 Task: Search for emails with a due date of tomorrow.
Action: Mouse moved to (385, 12)
Screenshot: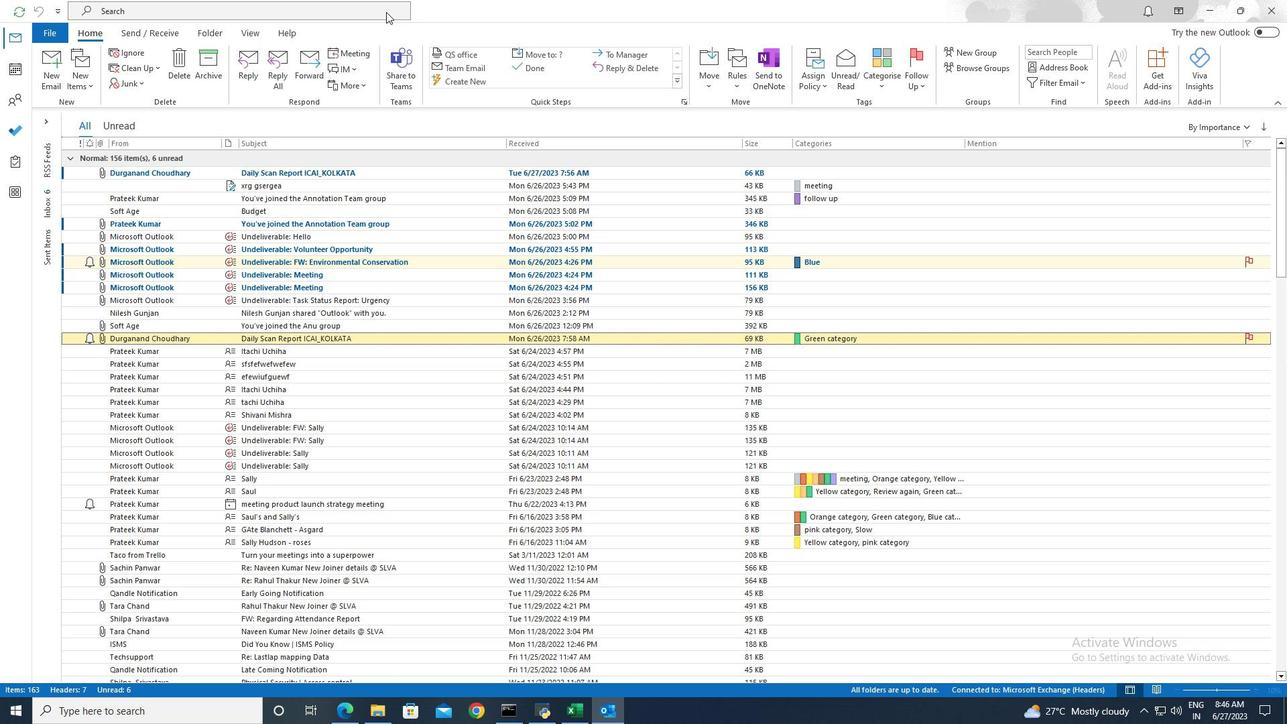 
Action: Mouse pressed left at (385, 12)
Screenshot: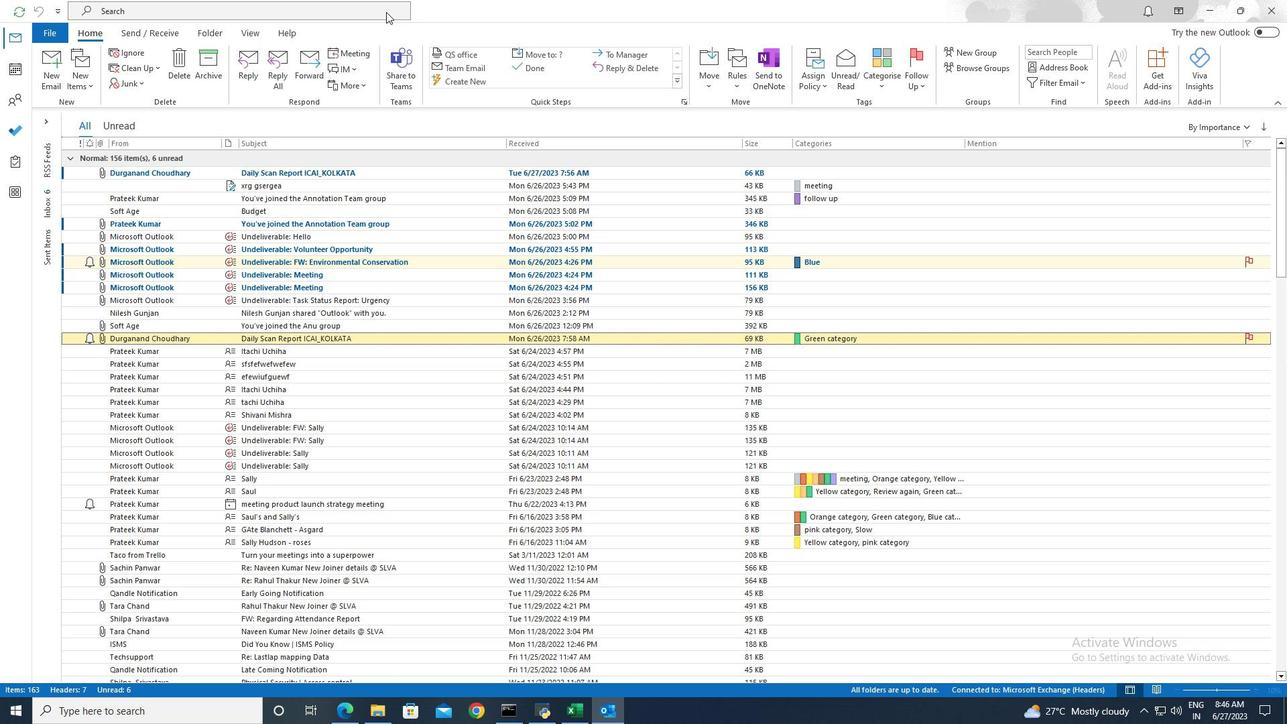 
Action: Mouse moved to (456, 8)
Screenshot: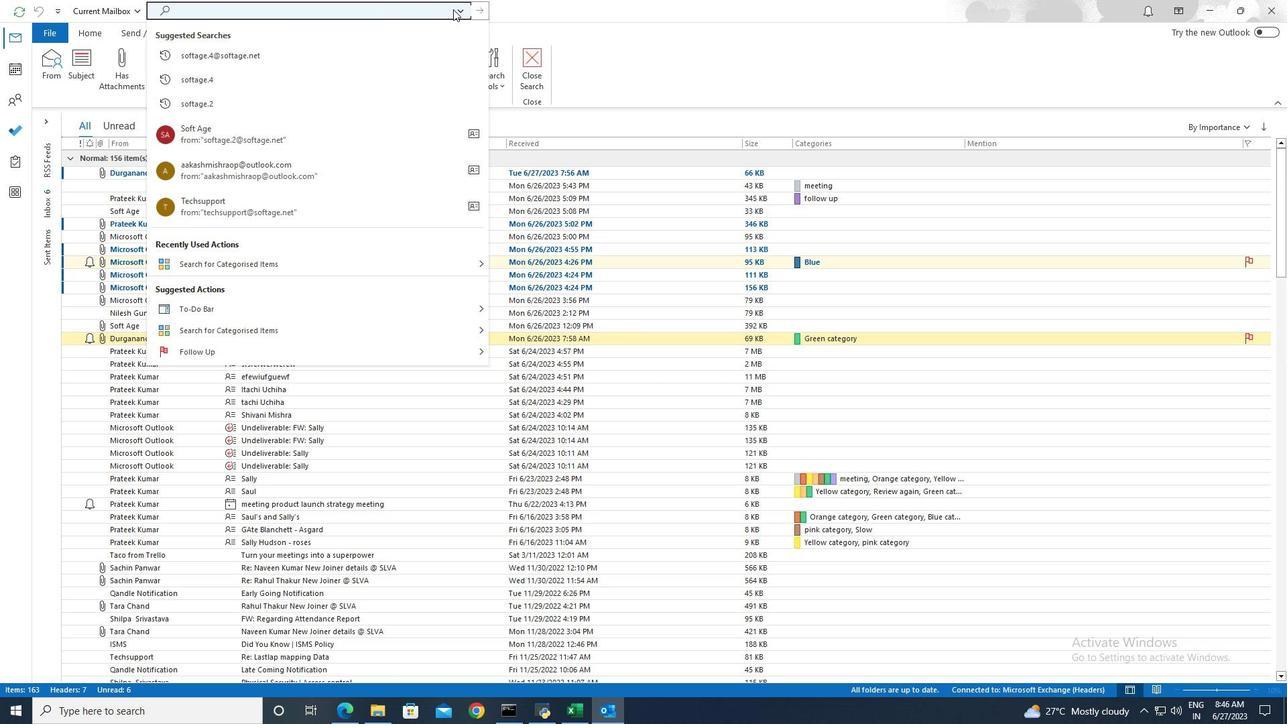 
Action: Mouse pressed left at (456, 8)
Screenshot: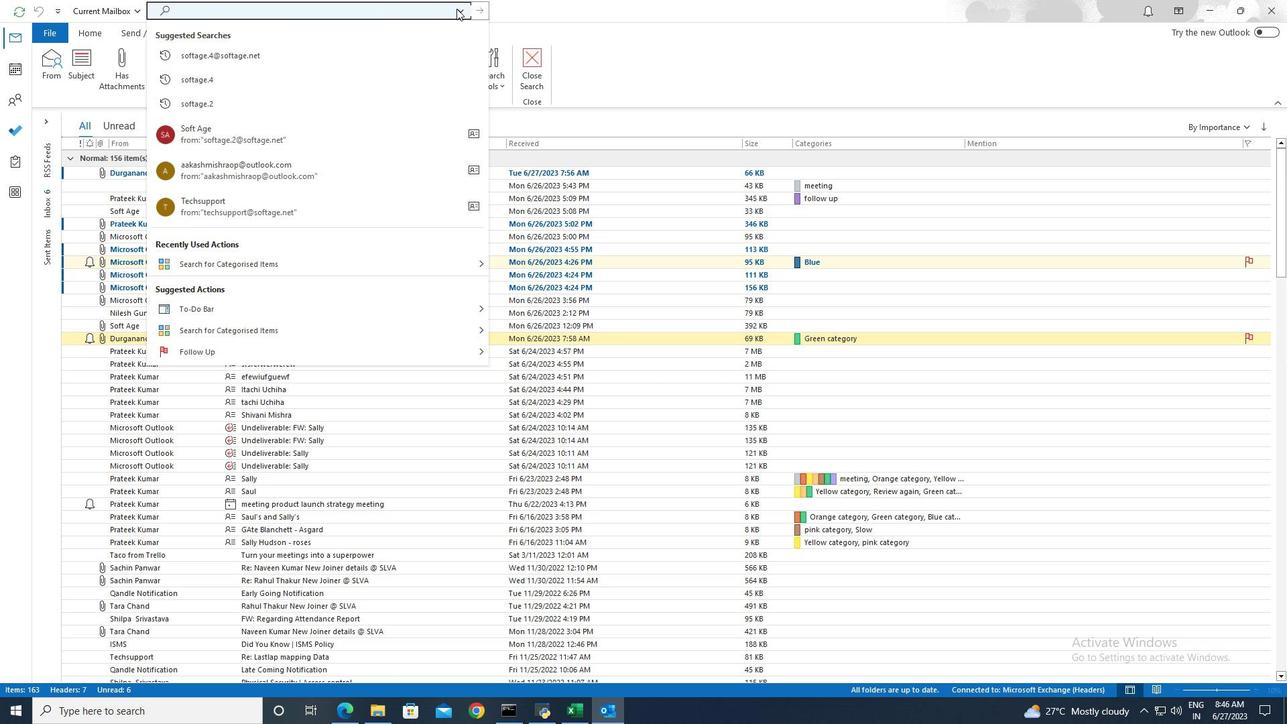 
Action: Mouse moved to (468, 147)
Screenshot: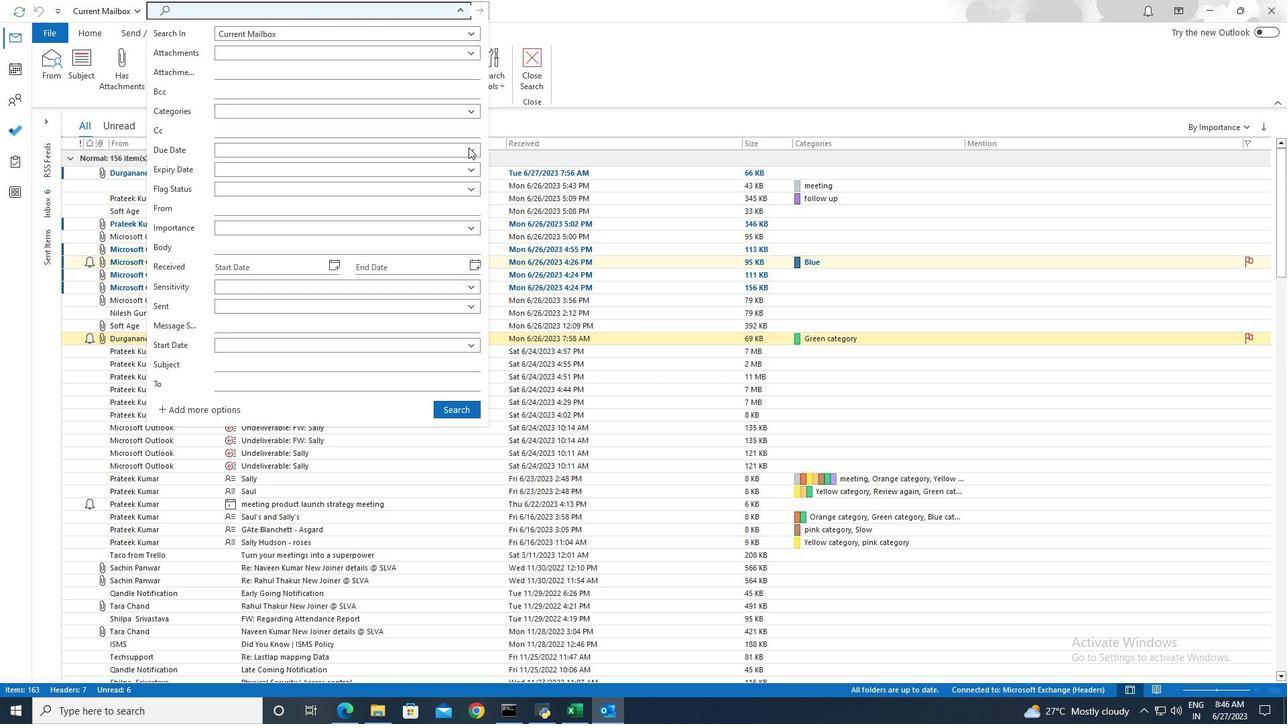 
Action: Mouse pressed left at (468, 147)
Screenshot: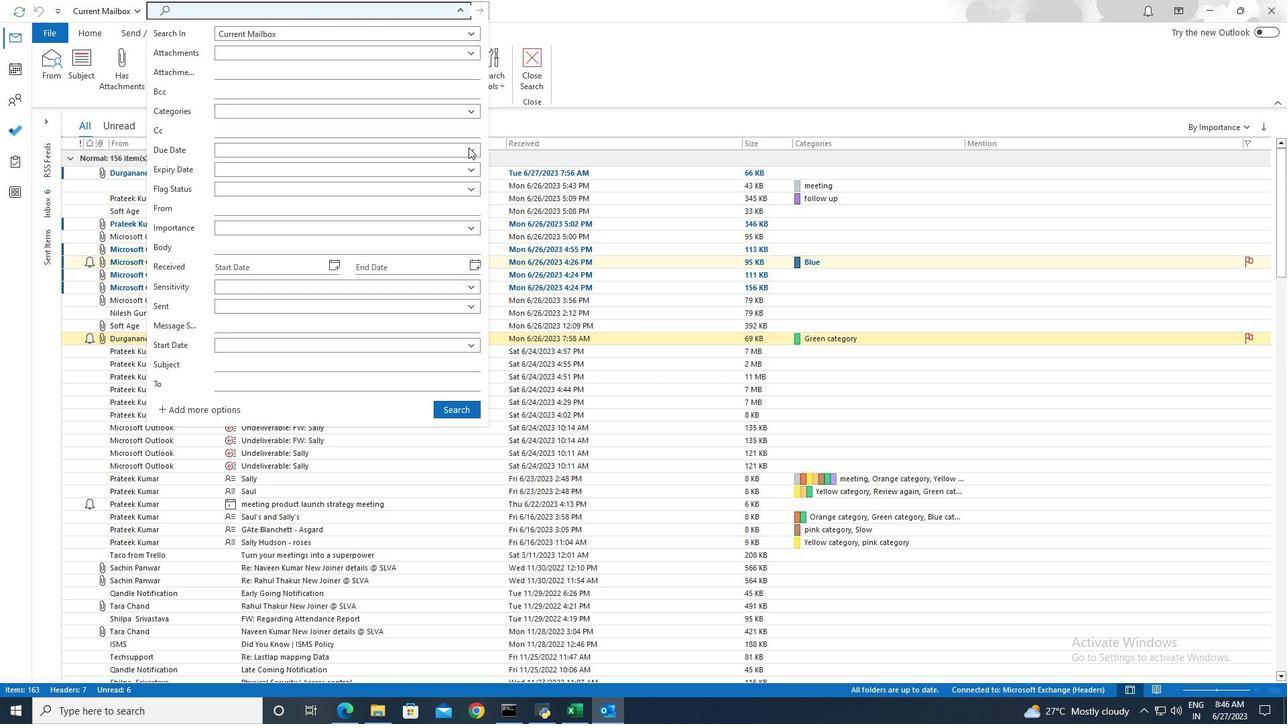 
Action: Mouse moved to (384, 185)
Screenshot: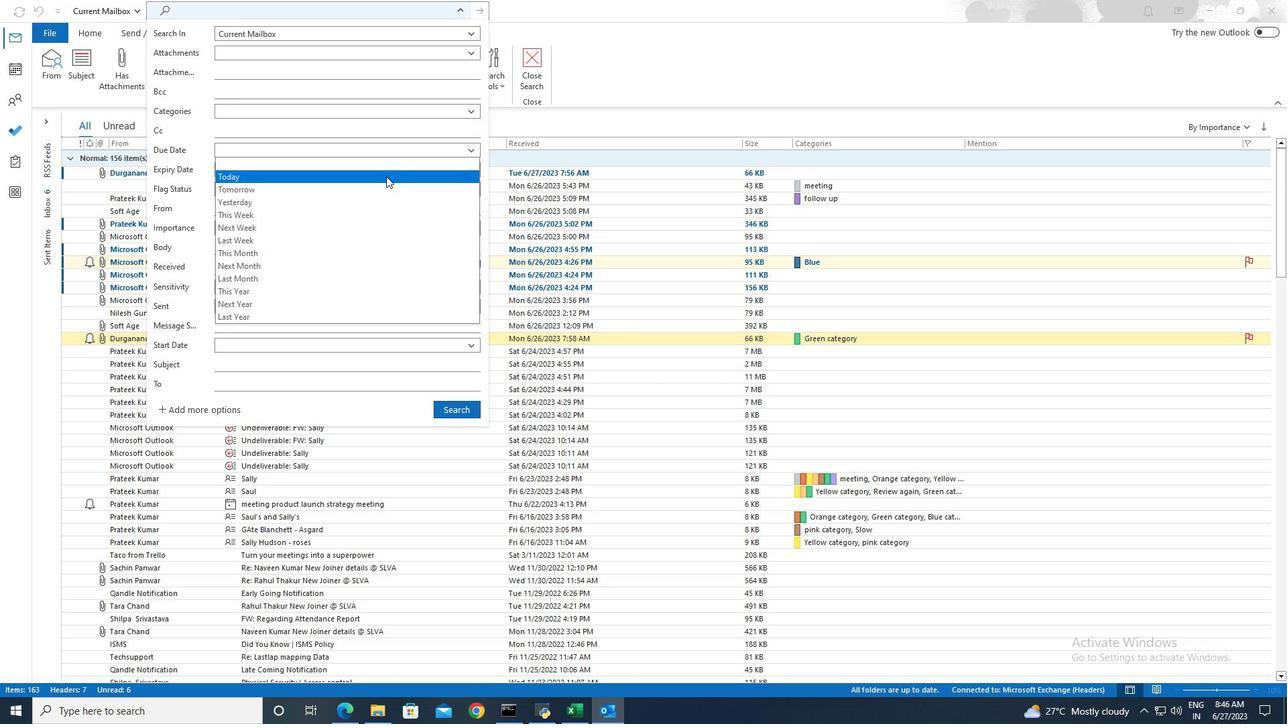 
Action: Mouse pressed left at (384, 185)
Screenshot: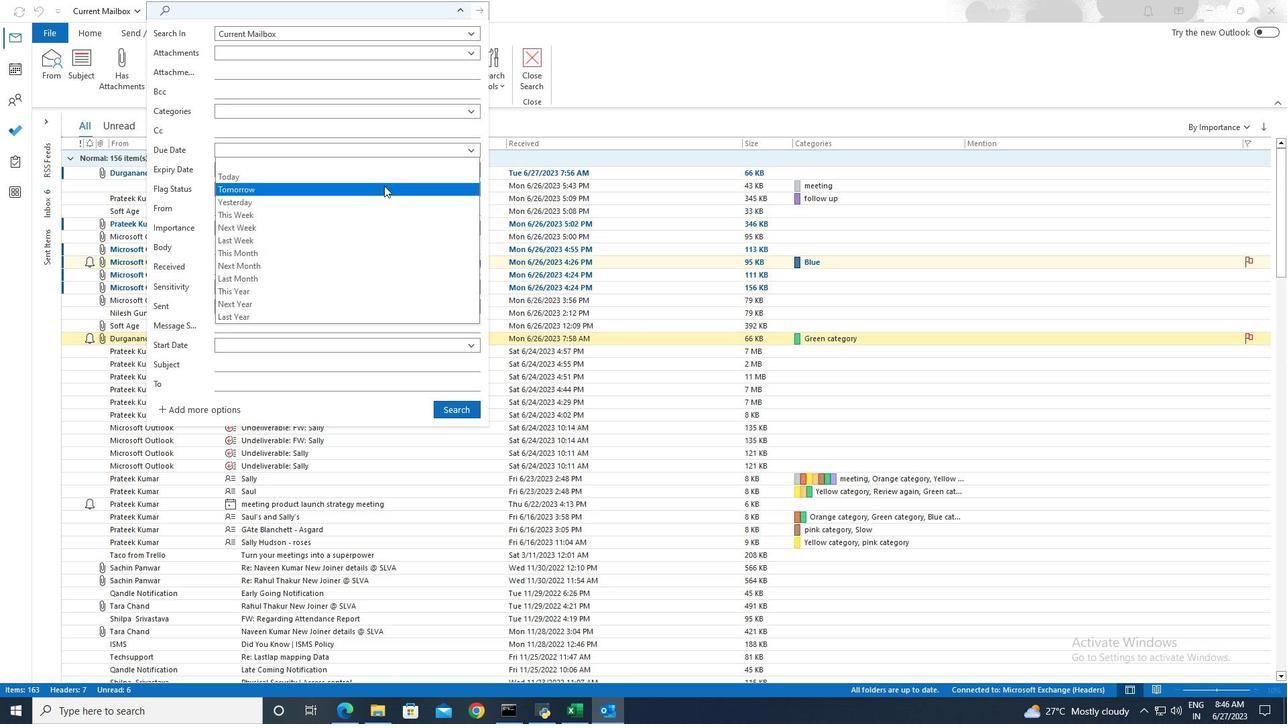 
Action: Mouse moved to (458, 409)
Screenshot: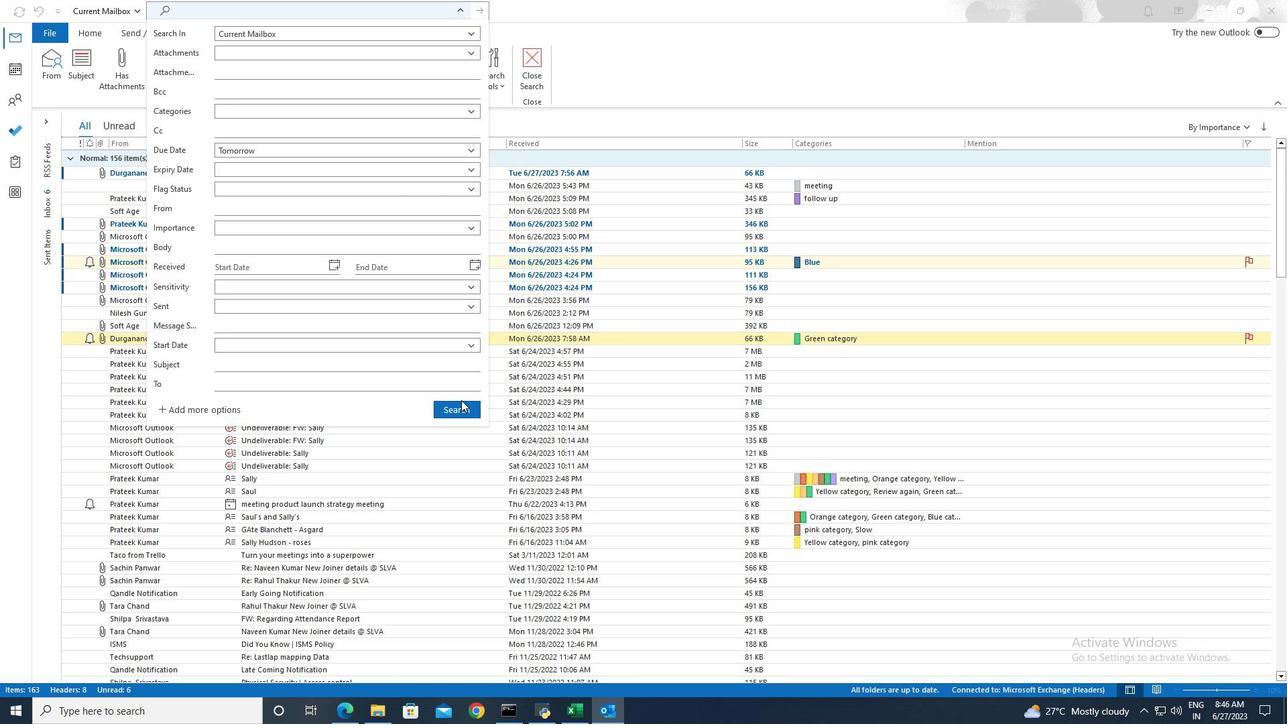 
Action: Mouse pressed left at (458, 409)
Screenshot: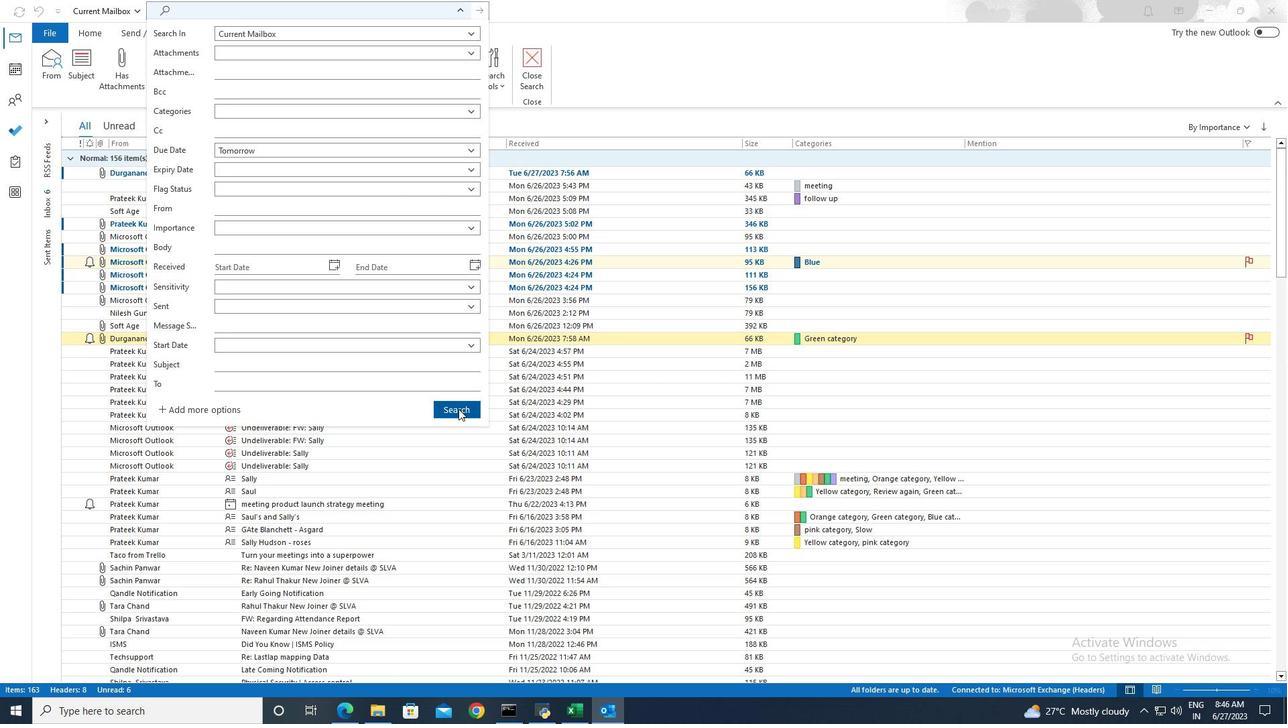 
Action: Mouse moved to (458, 409)
Screenshot: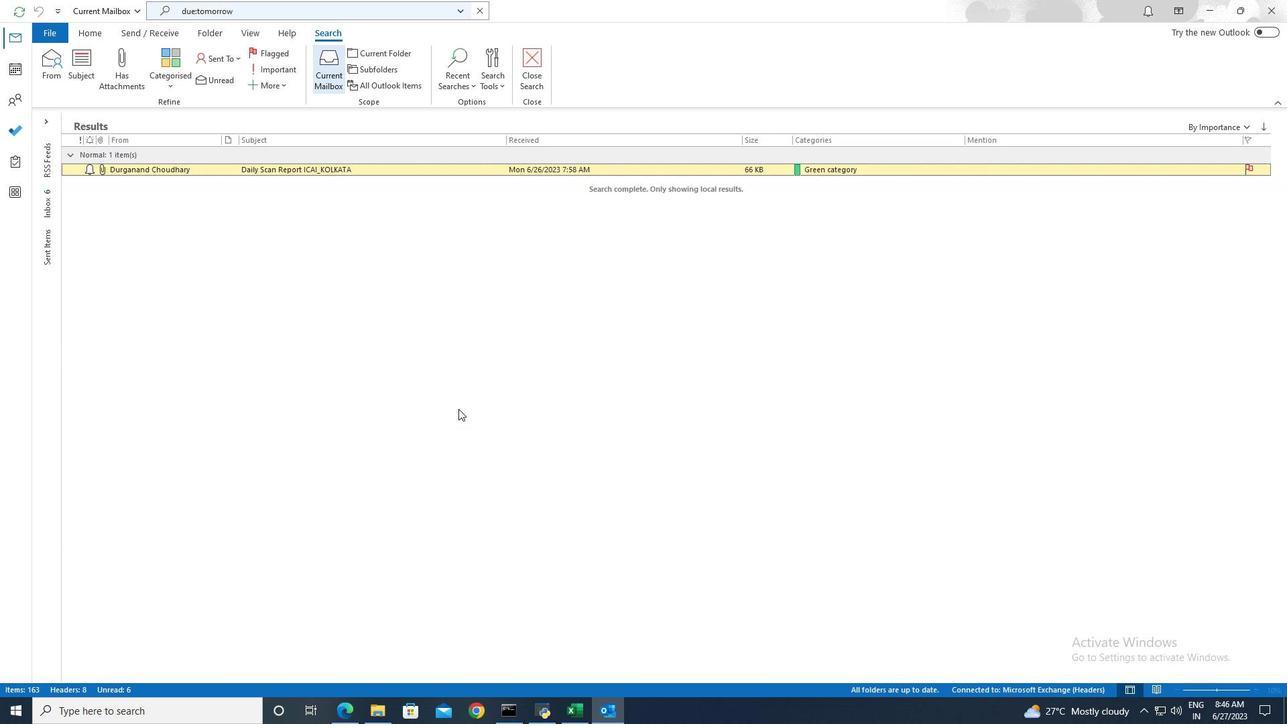 
